 Task: Use the formula "WORKDAY.INTL" in spreadsheet "Project portfolio".
Action: Key pressed '='
Screenshot: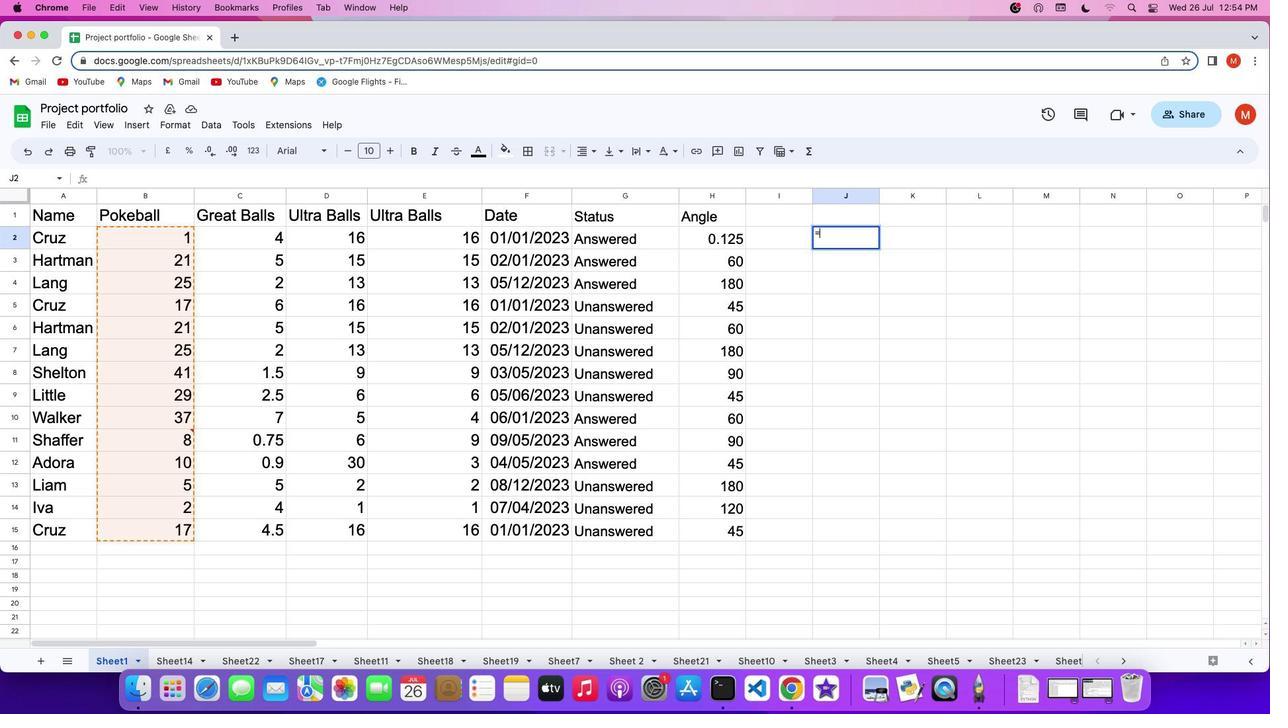 
Action: Mouse moved to (832, 177)
Screenshot: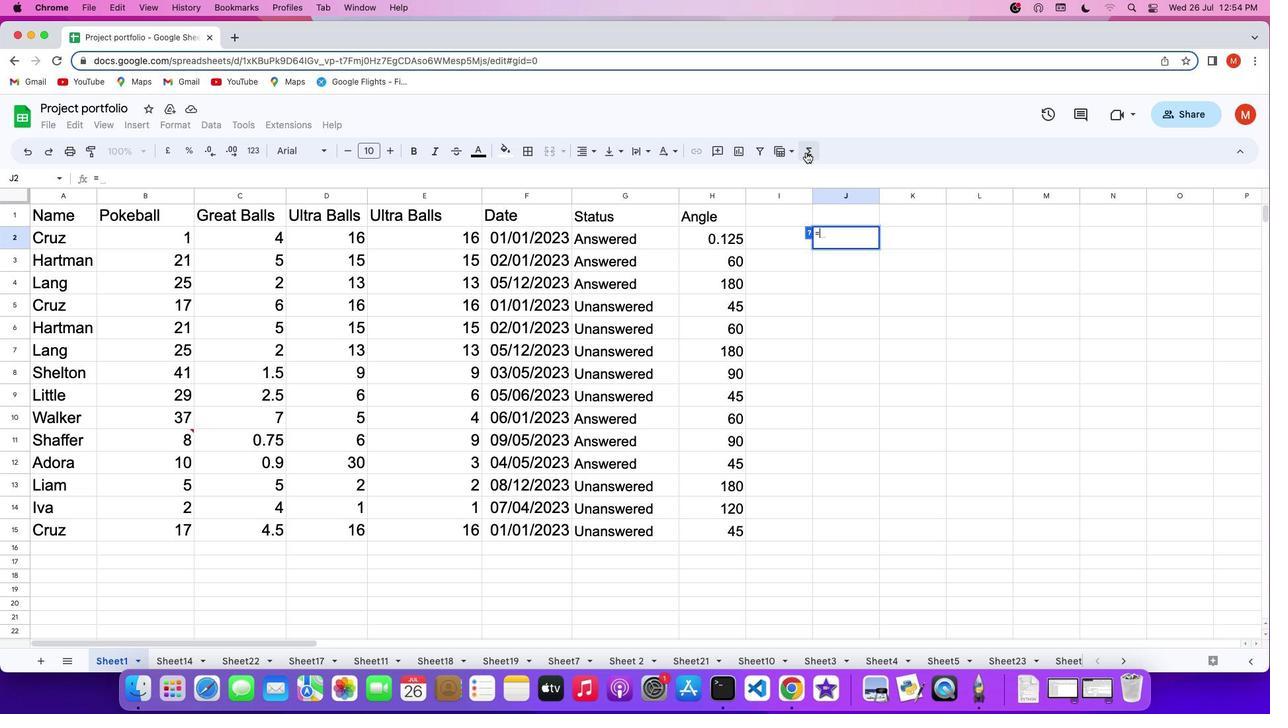 
Action: Mouse pressed left at (832, 177)
Screenshot: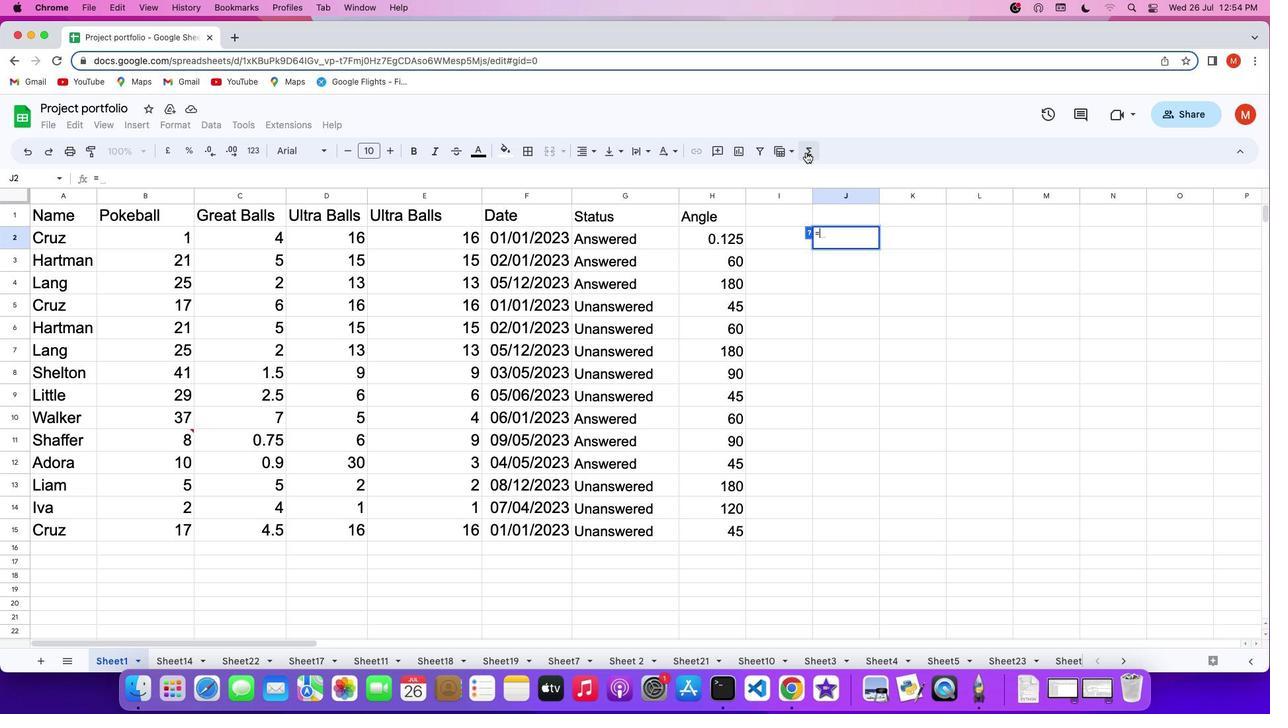 
Action: Mouse moved to (1022, 526)
Screenshot: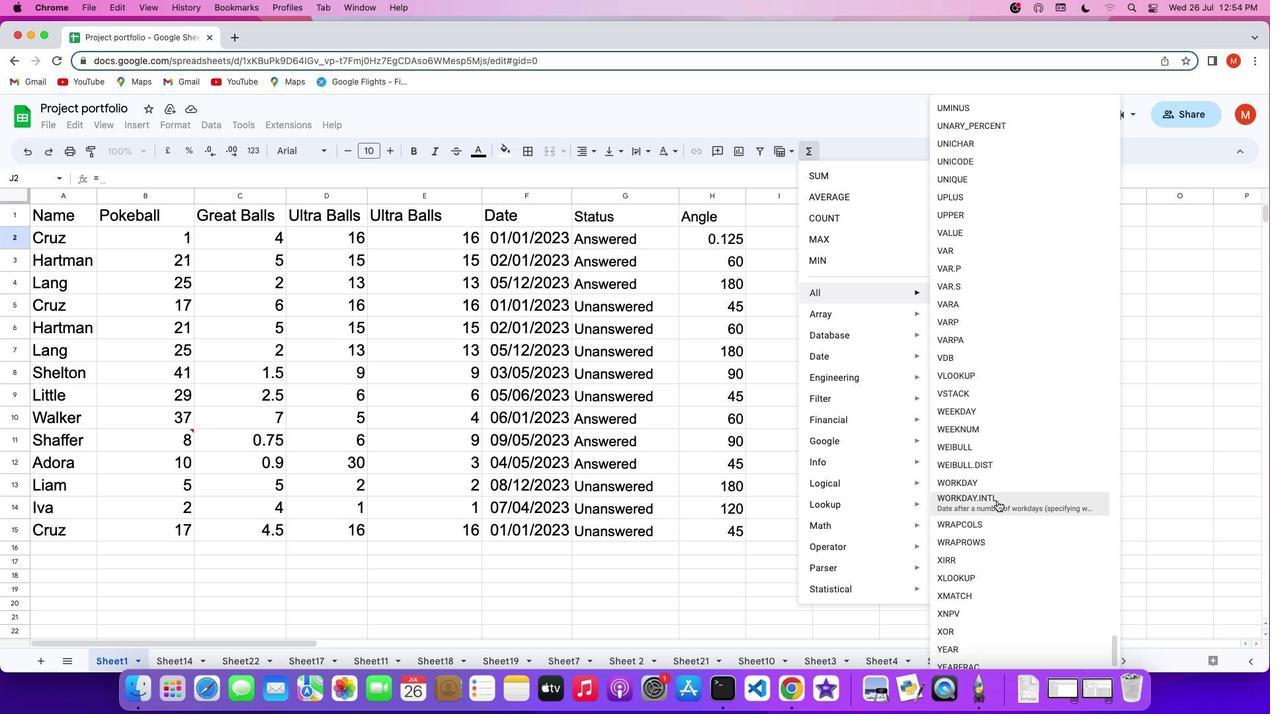 
Action: Mouse pressed left at (1022, 526)
Screenshot: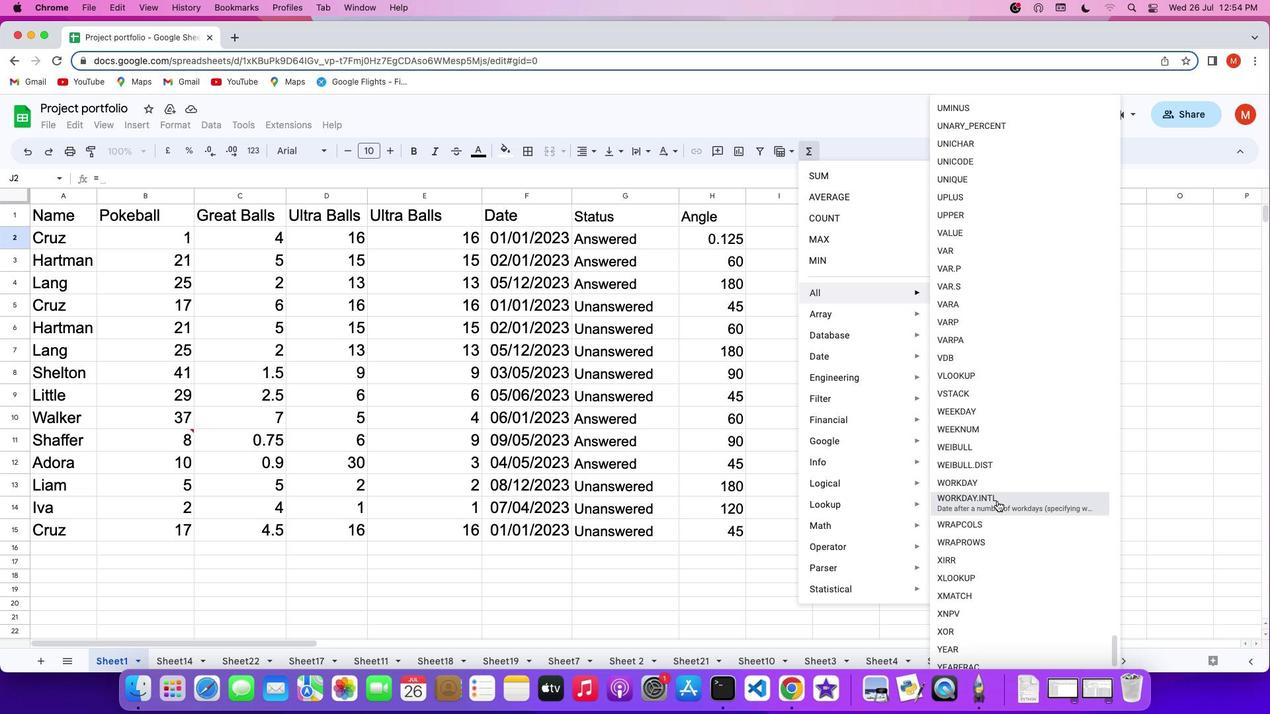 
Action: Key pressed Key.shift_r'"''2''1''/''0''7''/''1''9''6''9'Key.shift_r'"'',''4'',''1'','
Screenshot: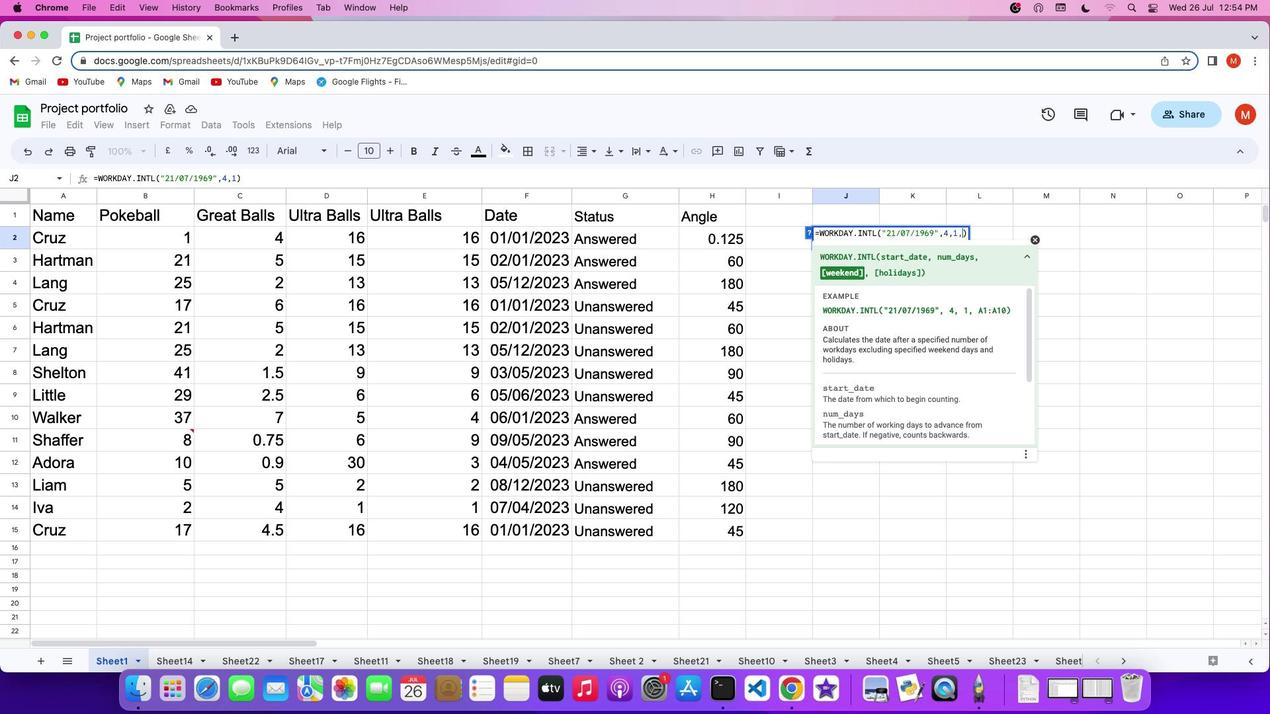 
Action: Mouse moved to (168, 264)
Screenshot: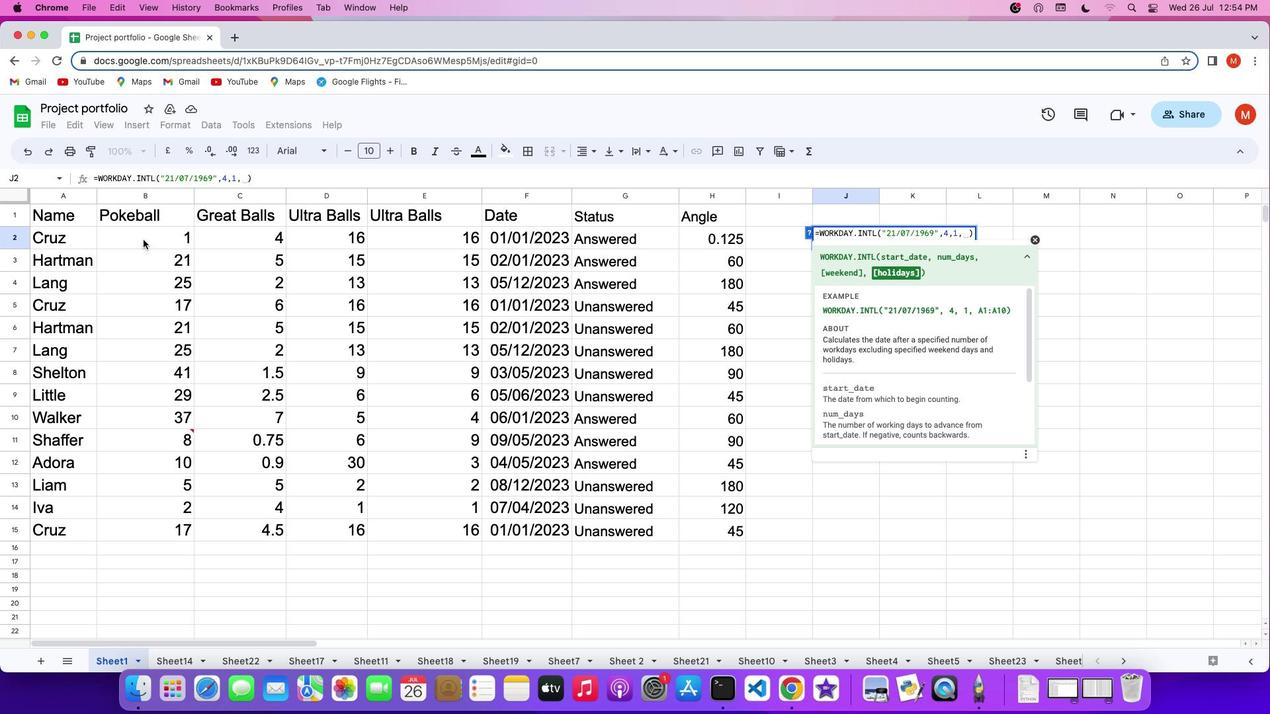 
Action: Mouse pressed left at (168, 264)
Screenshot: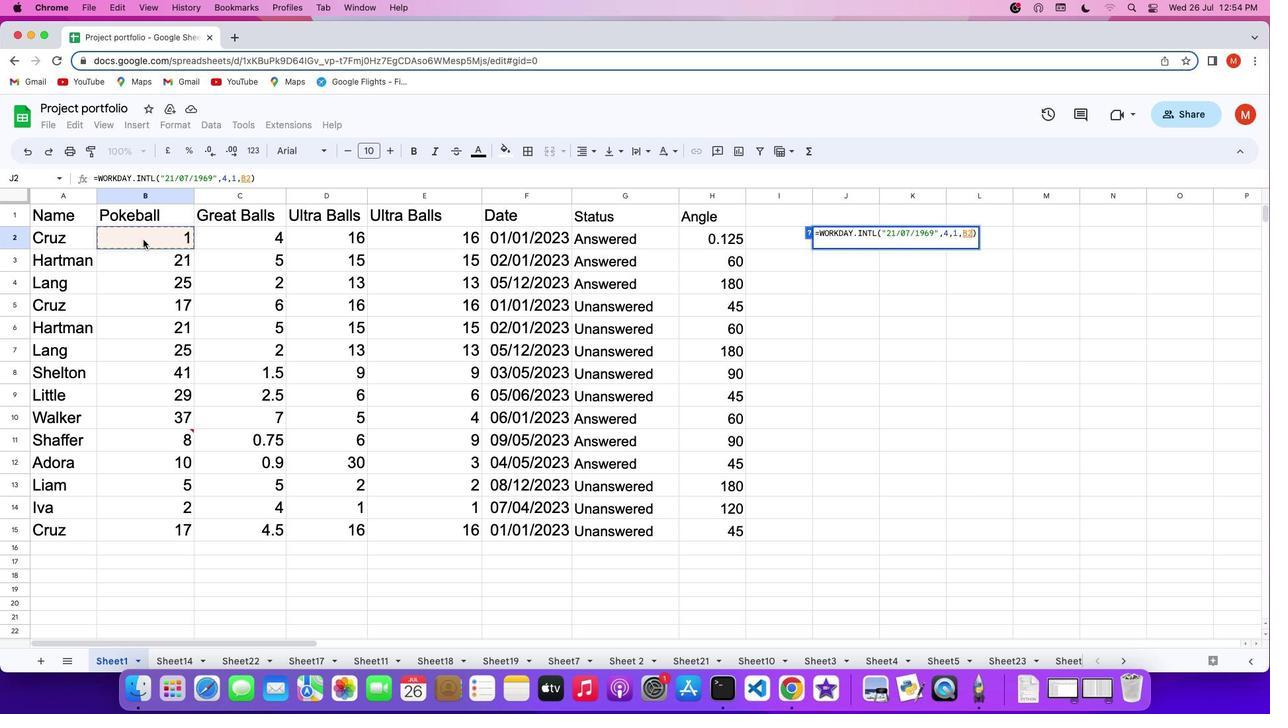 
Action: Mouse moved to (326, 563)
Screenshot: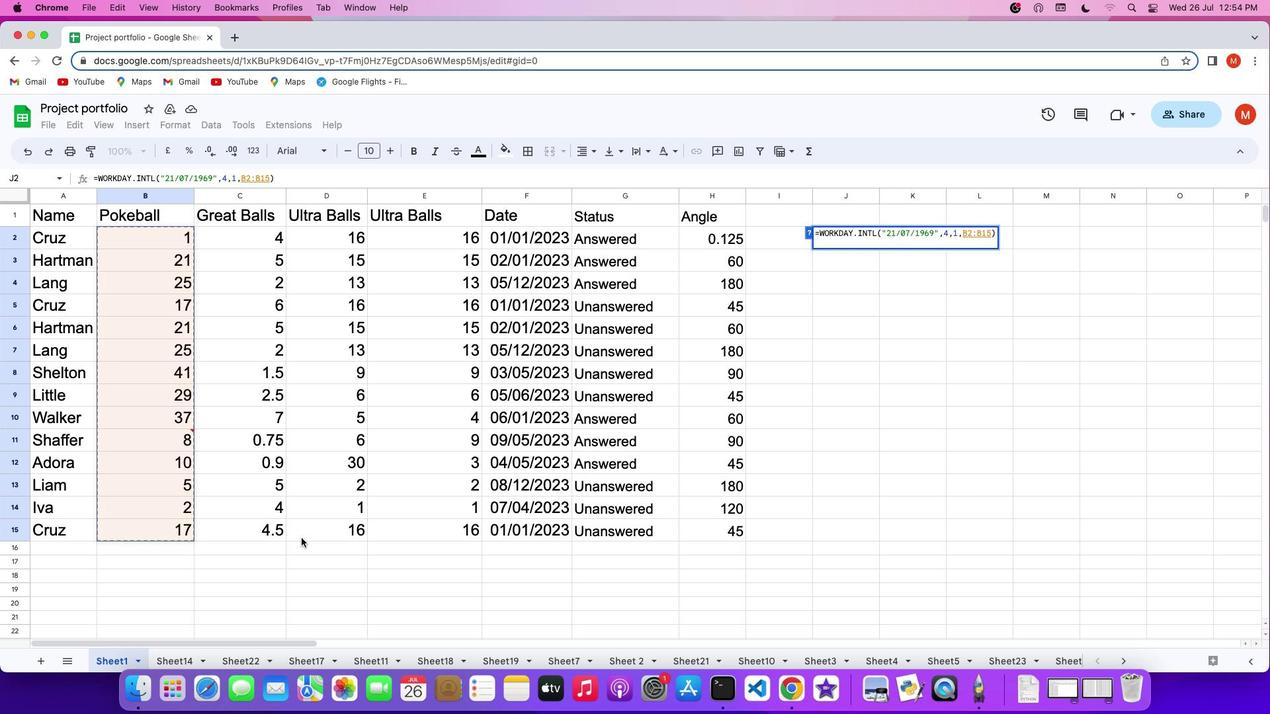 
Action: Key pressed Key.enter
Screenshot: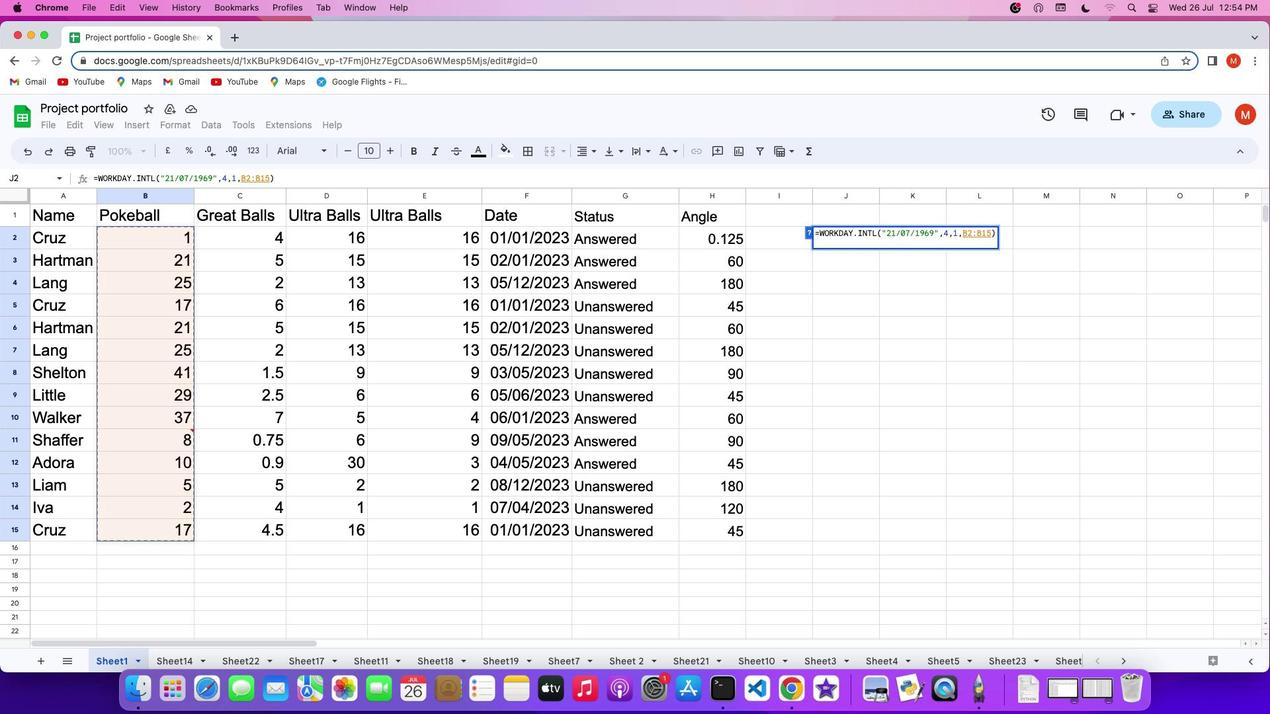 
